 Task: Insert another area chart into the spreadsheet named "Data".
Action: Mouse pressed left at (170, 269)
Screenshot: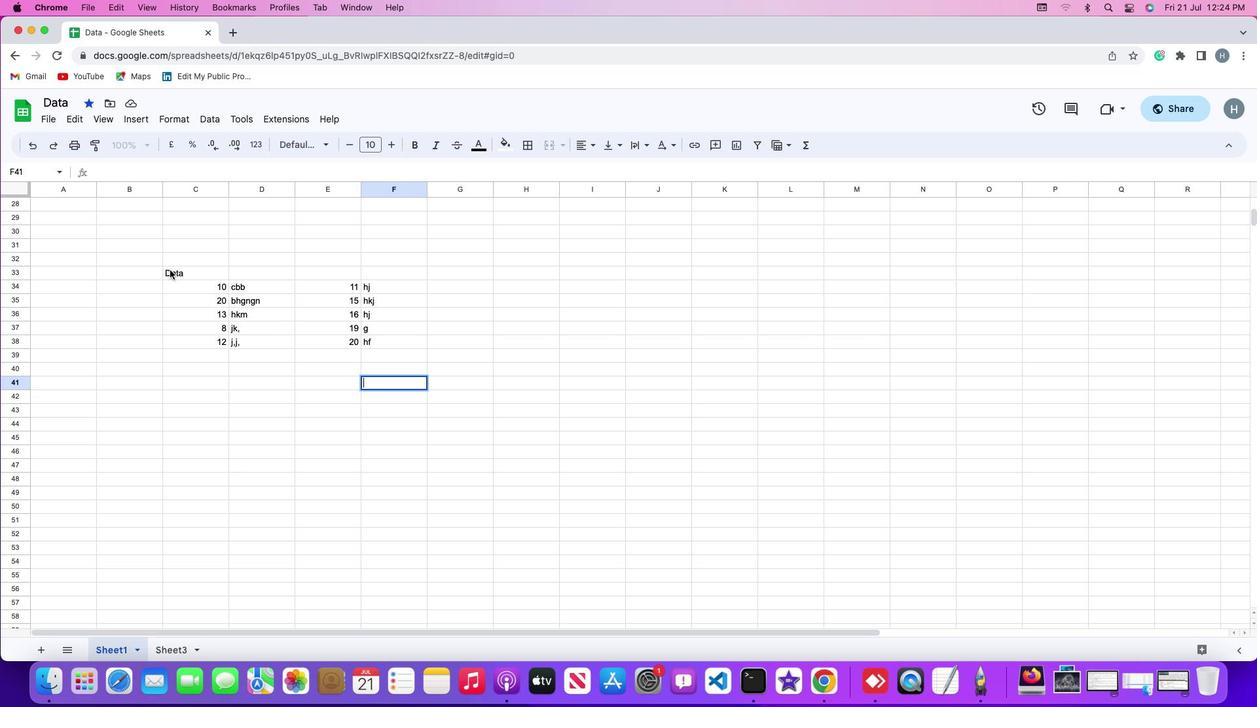 
Action: Mouse pressed left at (170, 269)
Screenshot: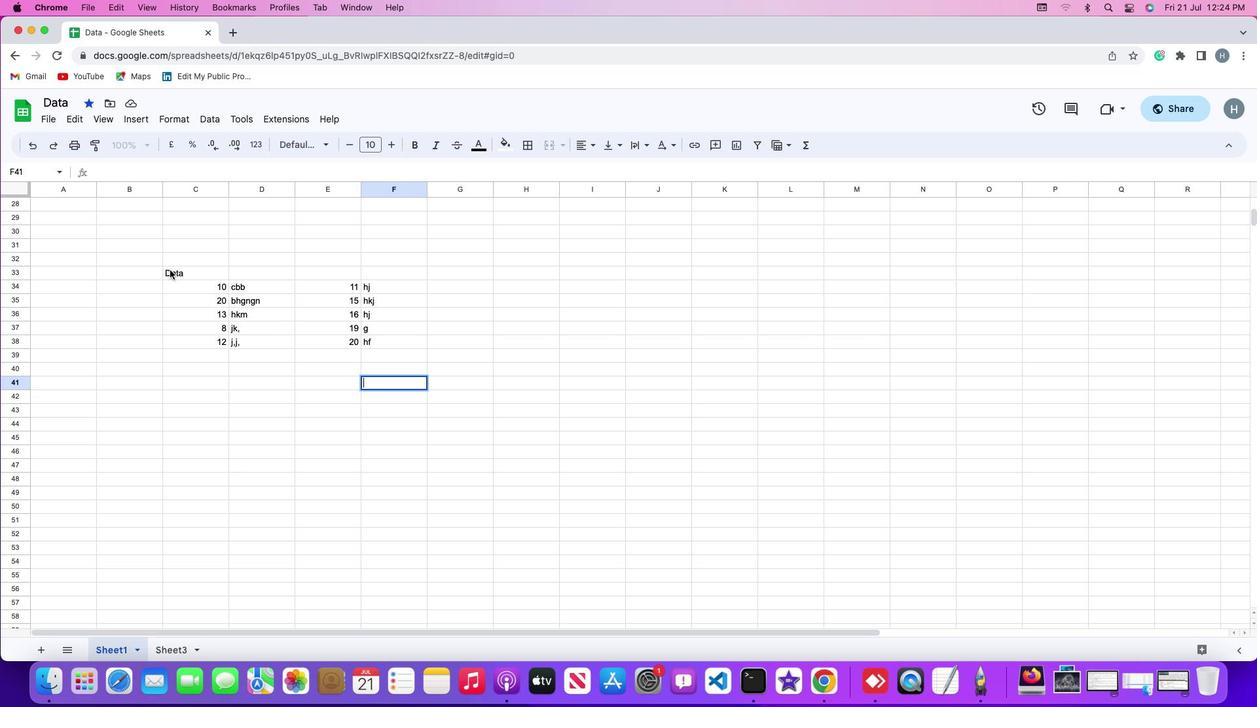 
Action: Mouse pressed left at (170, 269)
Screenshot: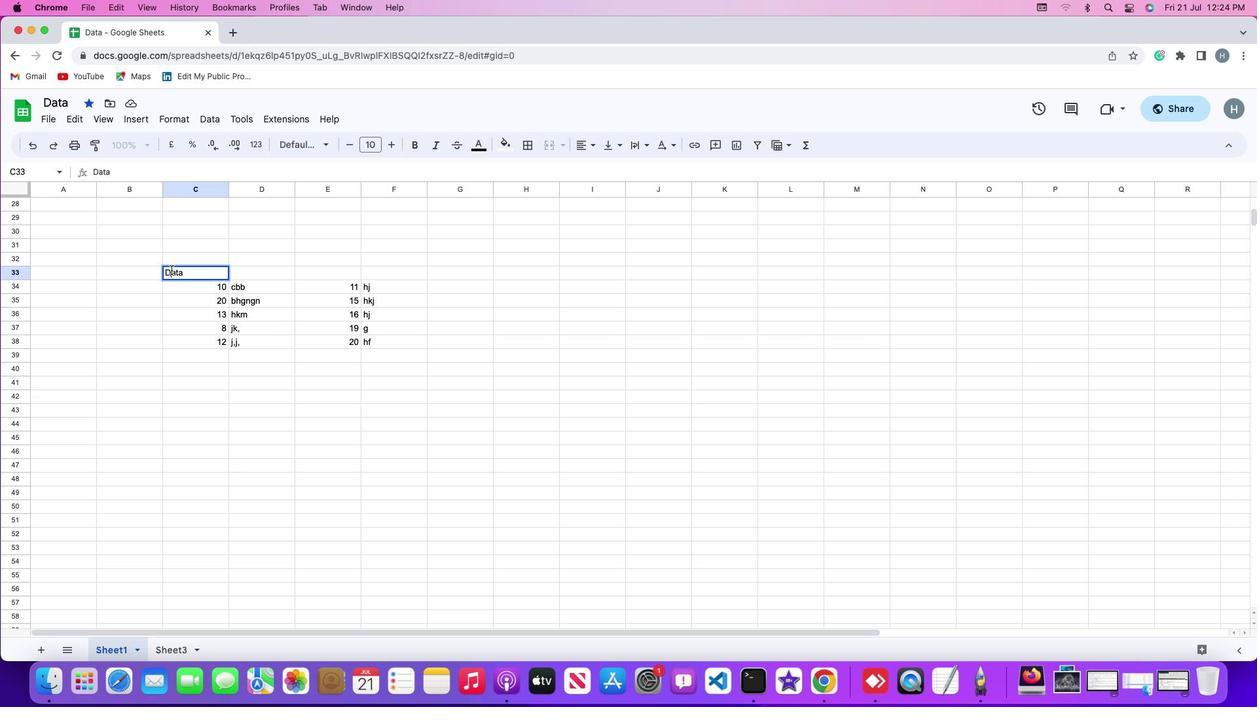 
Action: Mouse moved to (181, 284)
Screenshot: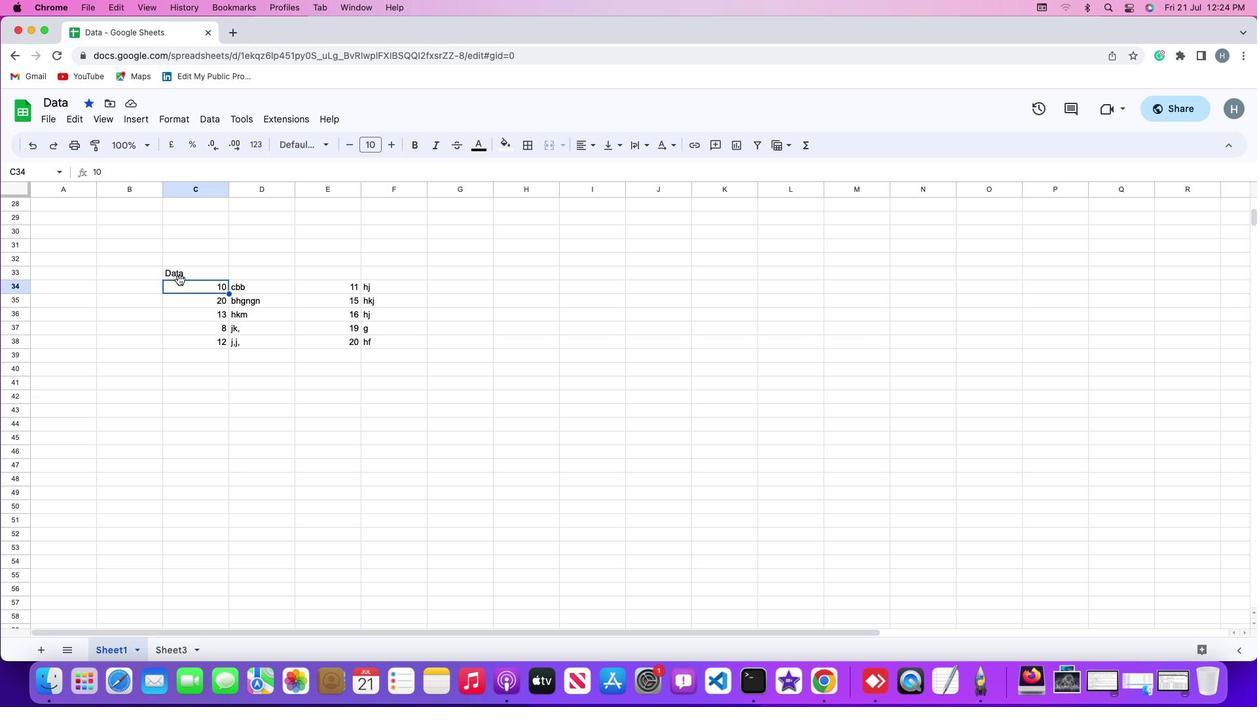 
Action: Mouse pressed left at (181, 284)
Screenshot: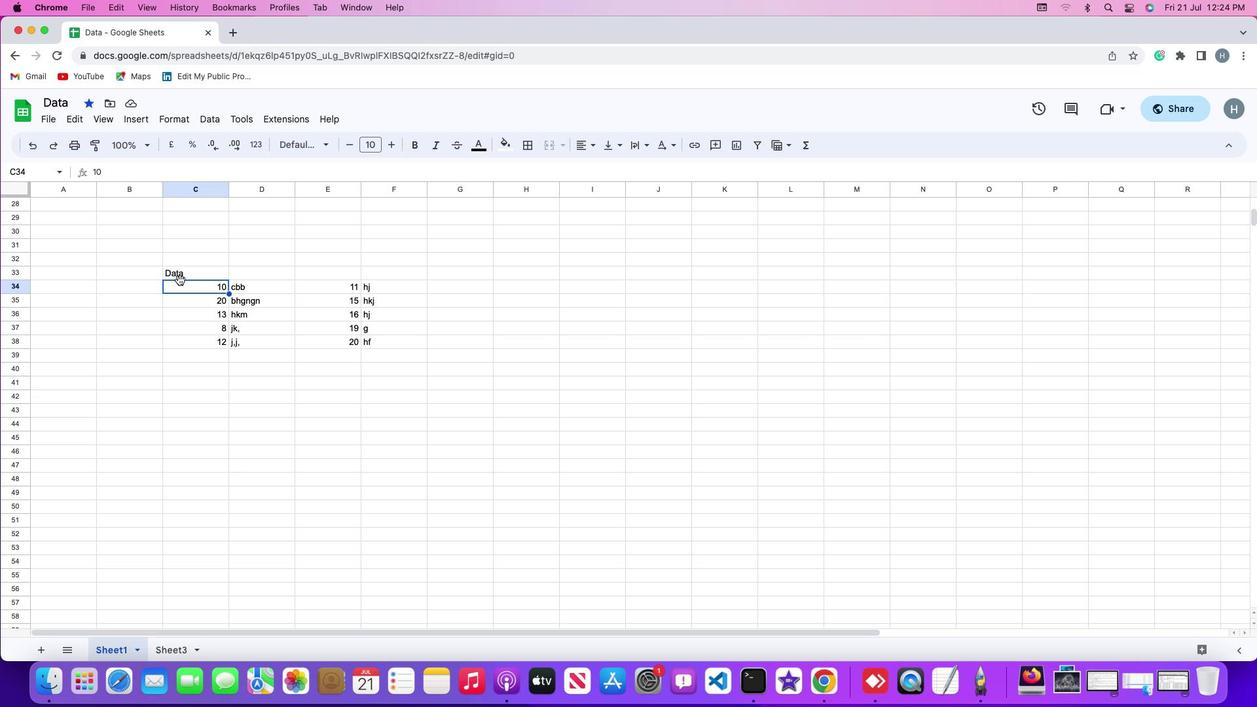 
Action: Mouse moved to (174, 270)
Screenshot: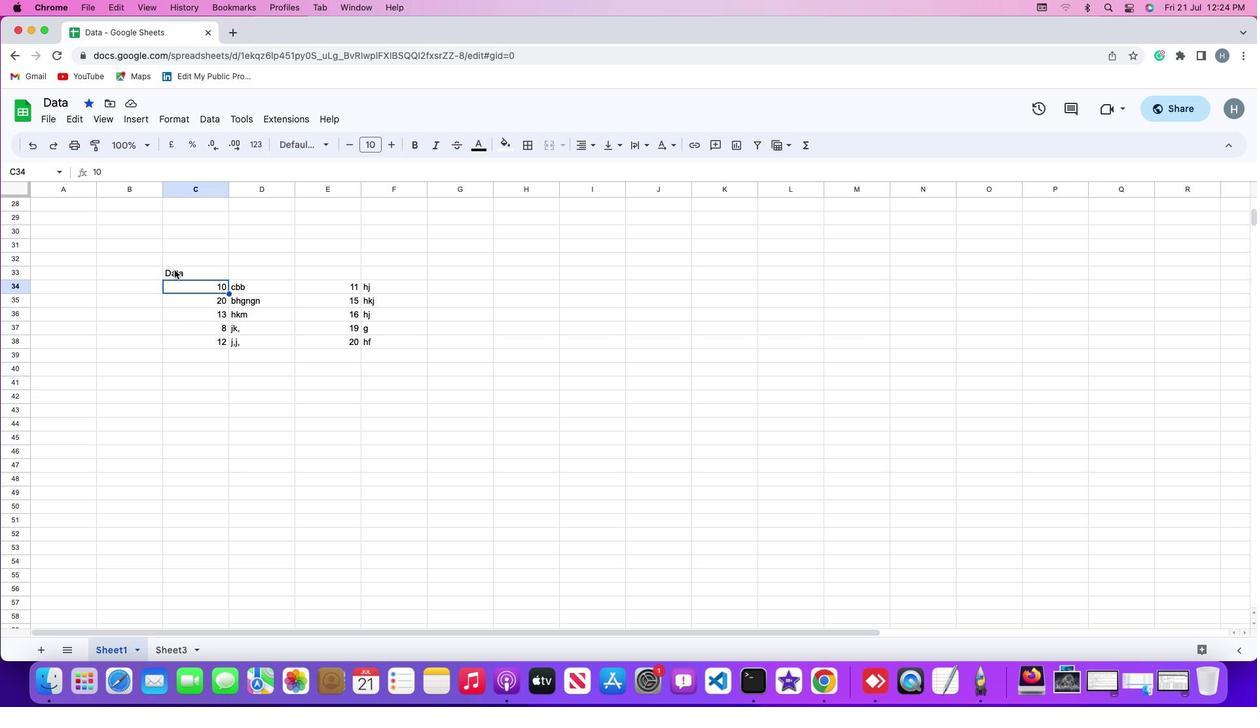 
Action: Mouse pressed left at (174, 270)
Screenshot: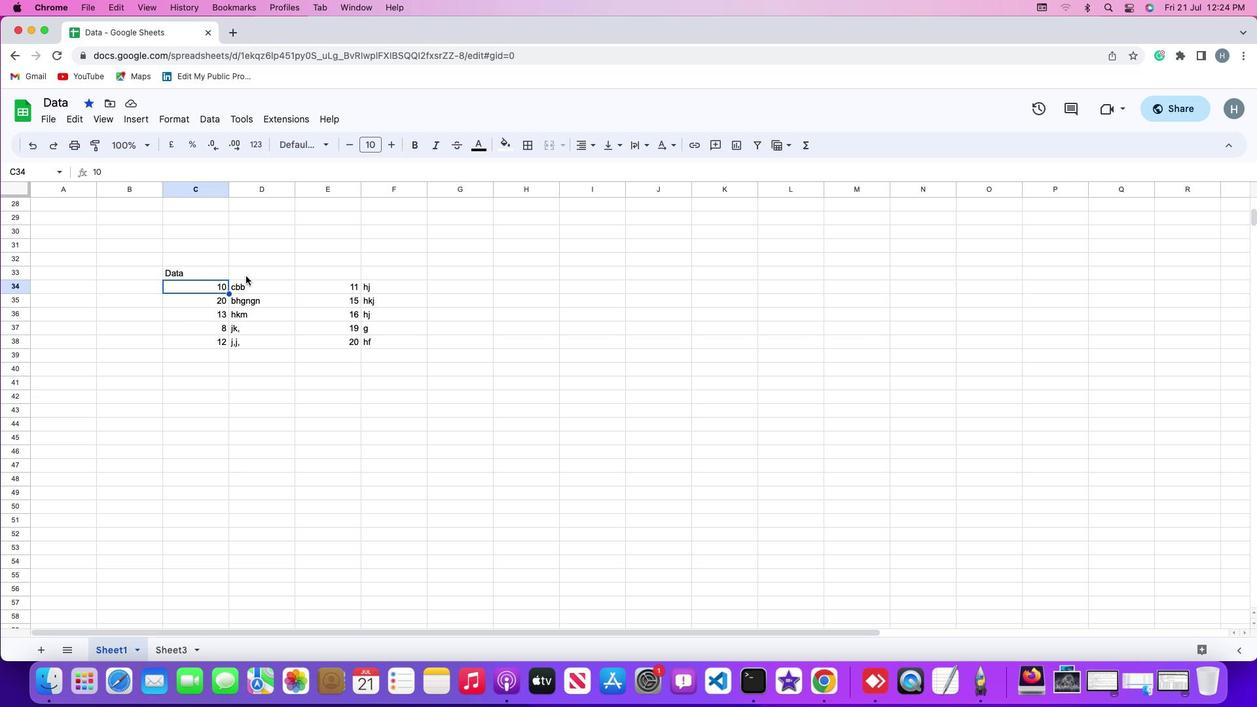 
Action: Mouse moved to (134, 114)
Screenshot: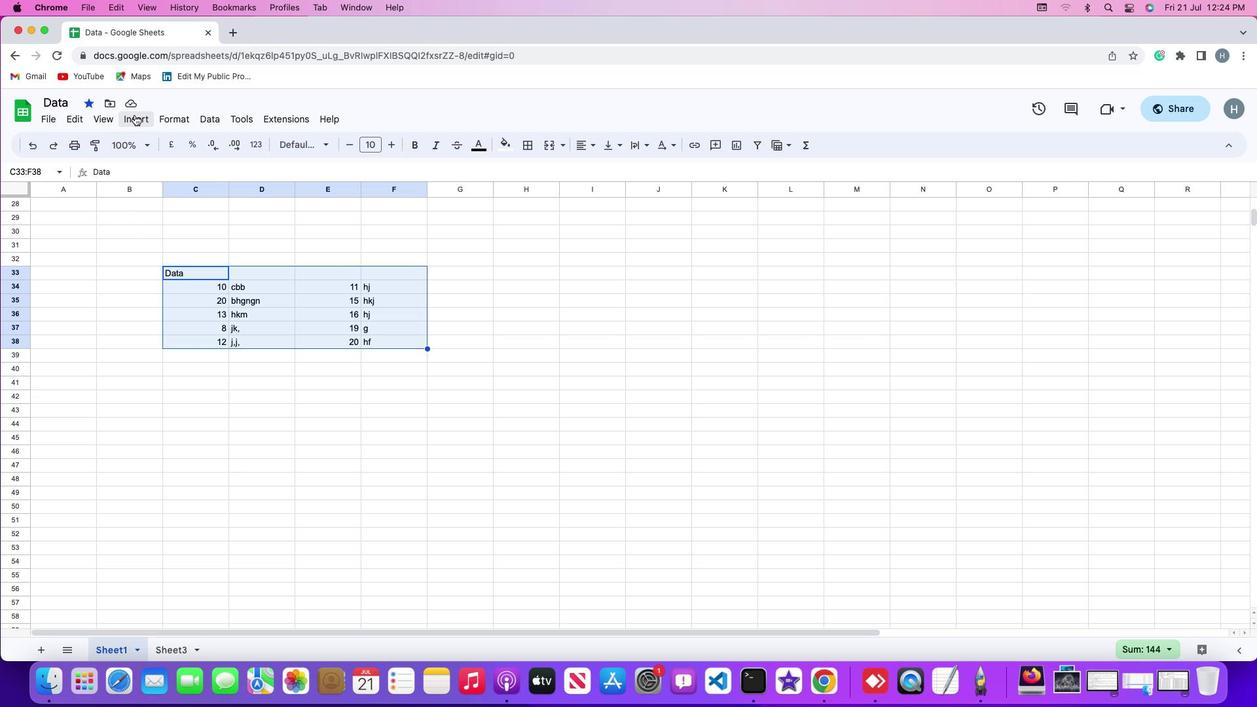 
Action: Mouse pressed left at (134, 114)
Screenshot: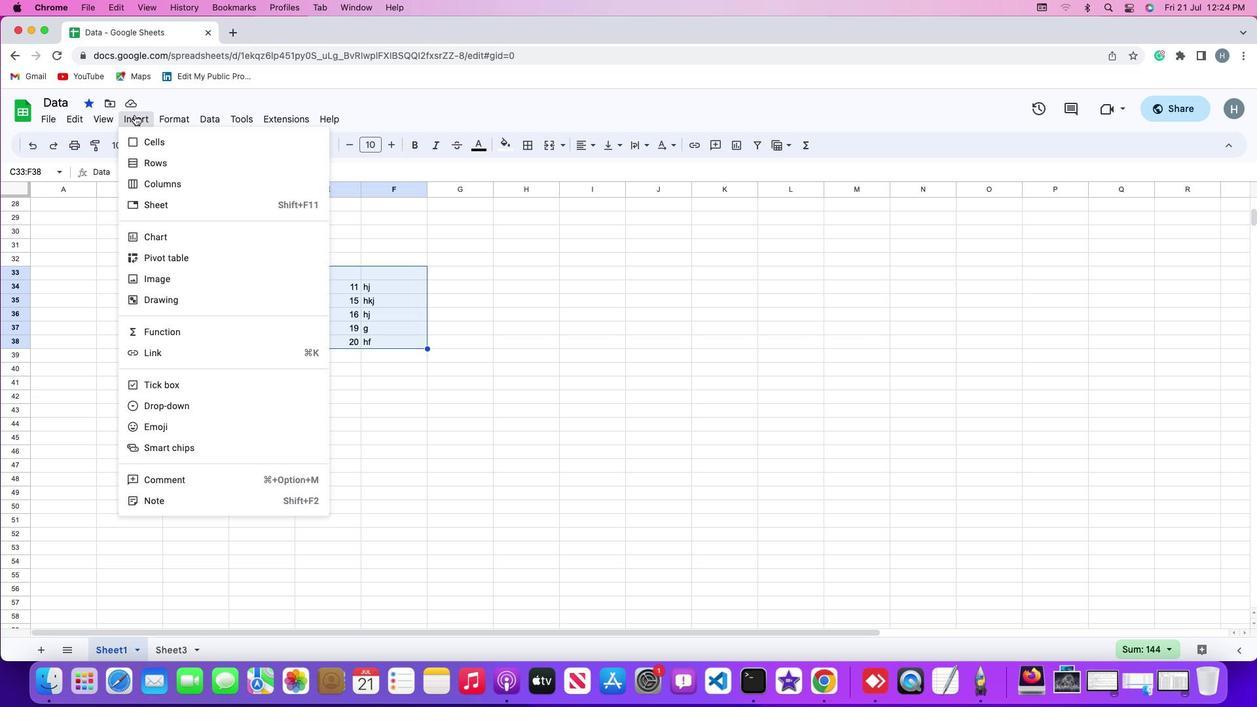 
Action: Mouse moved to (180, 234)
Screenshot: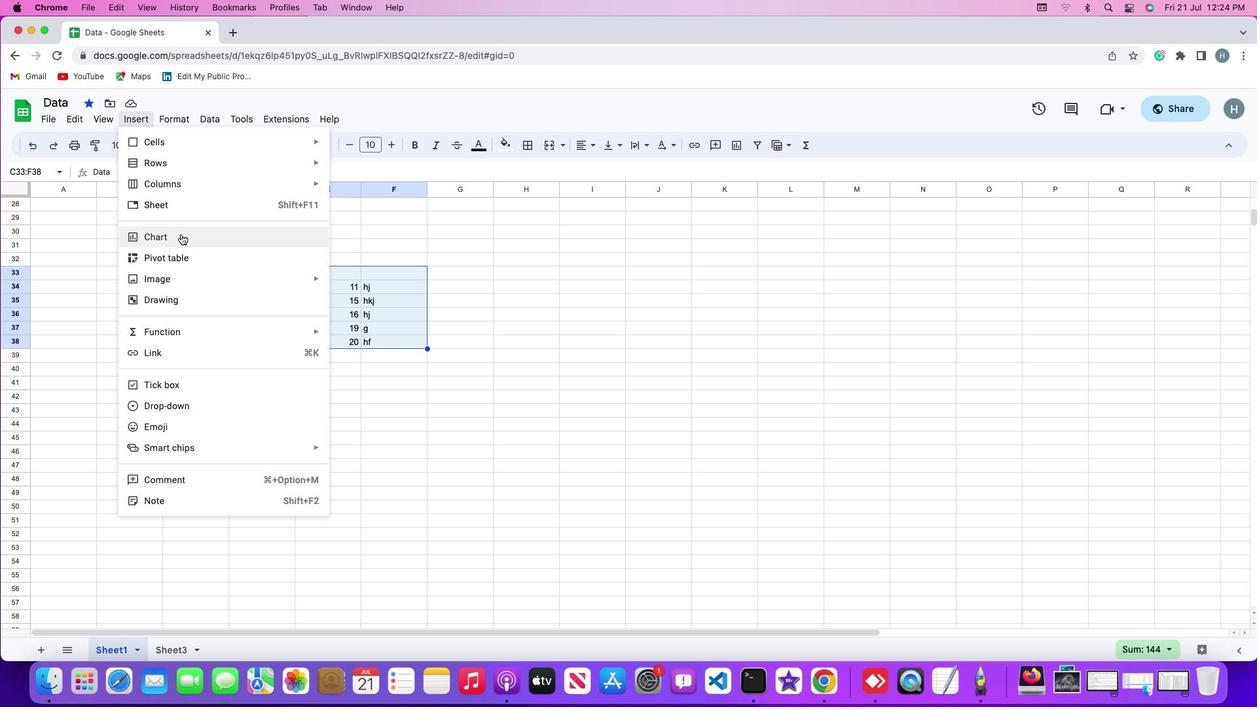 
Action: Mouse pressed left at (180, 234)
Screenshot: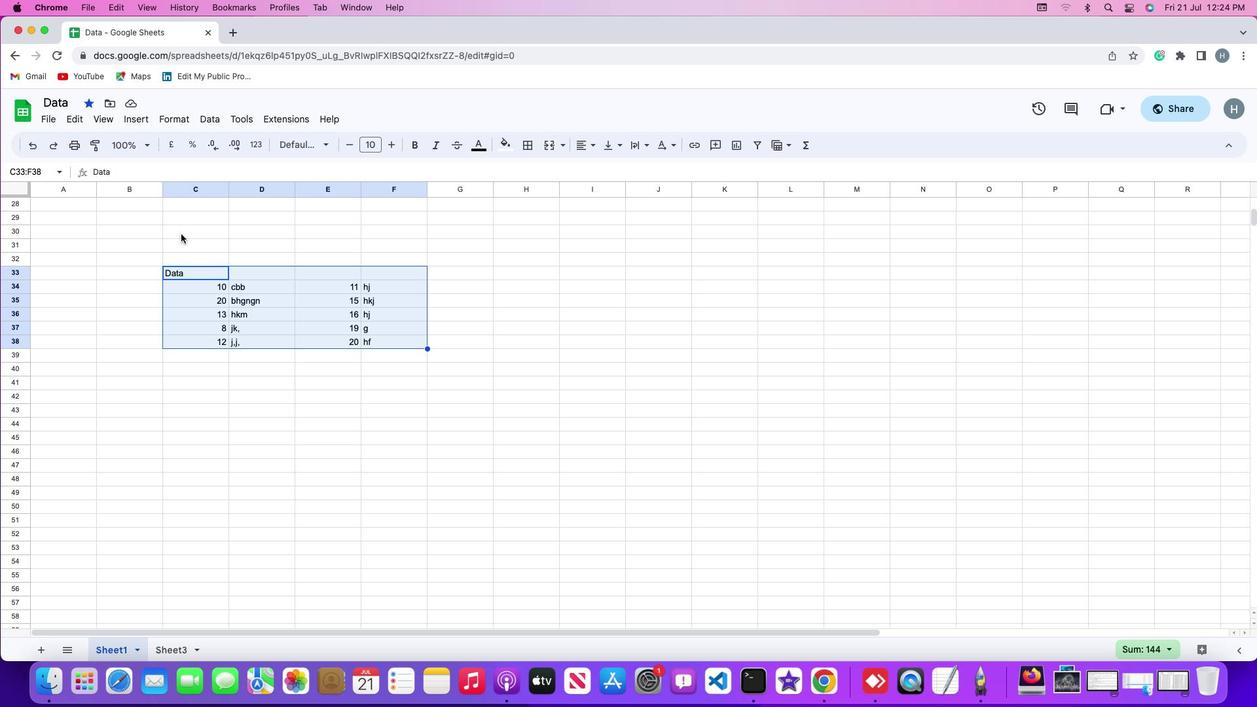 
Action: Mouse moved to (1215, 236)
Screenshot: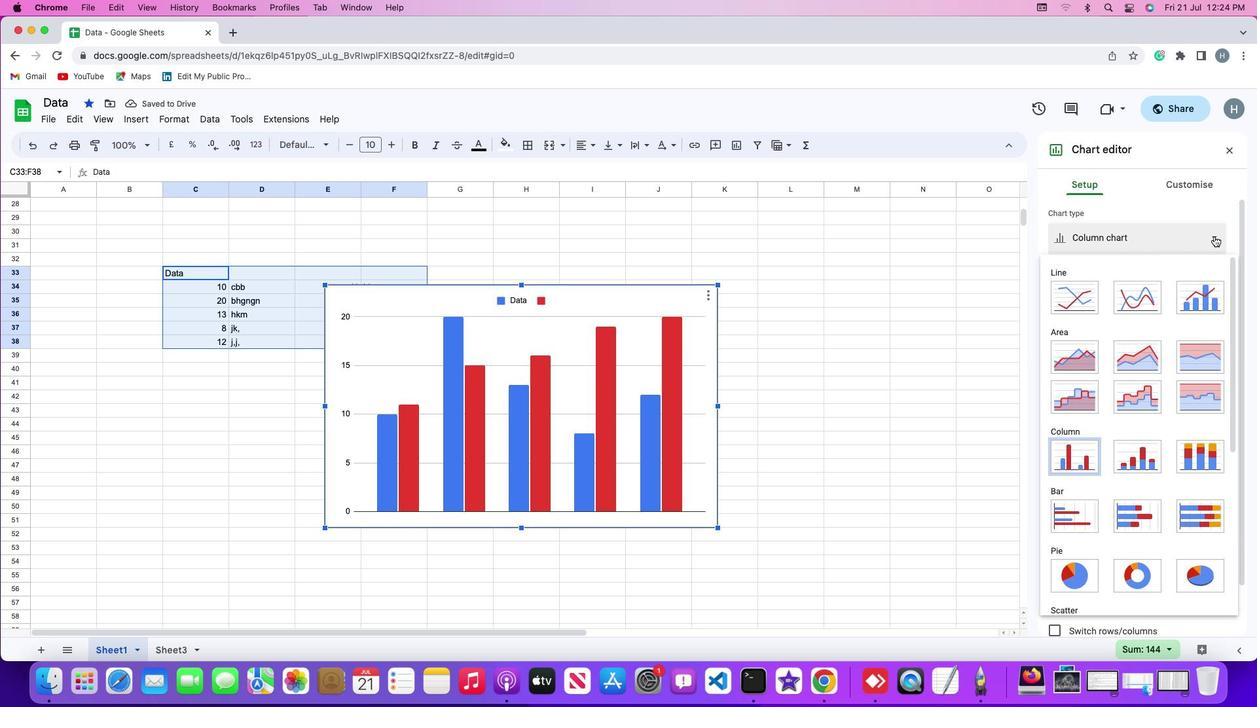 
Action: Mouse pressed left at (1215, 236)
Screenshot: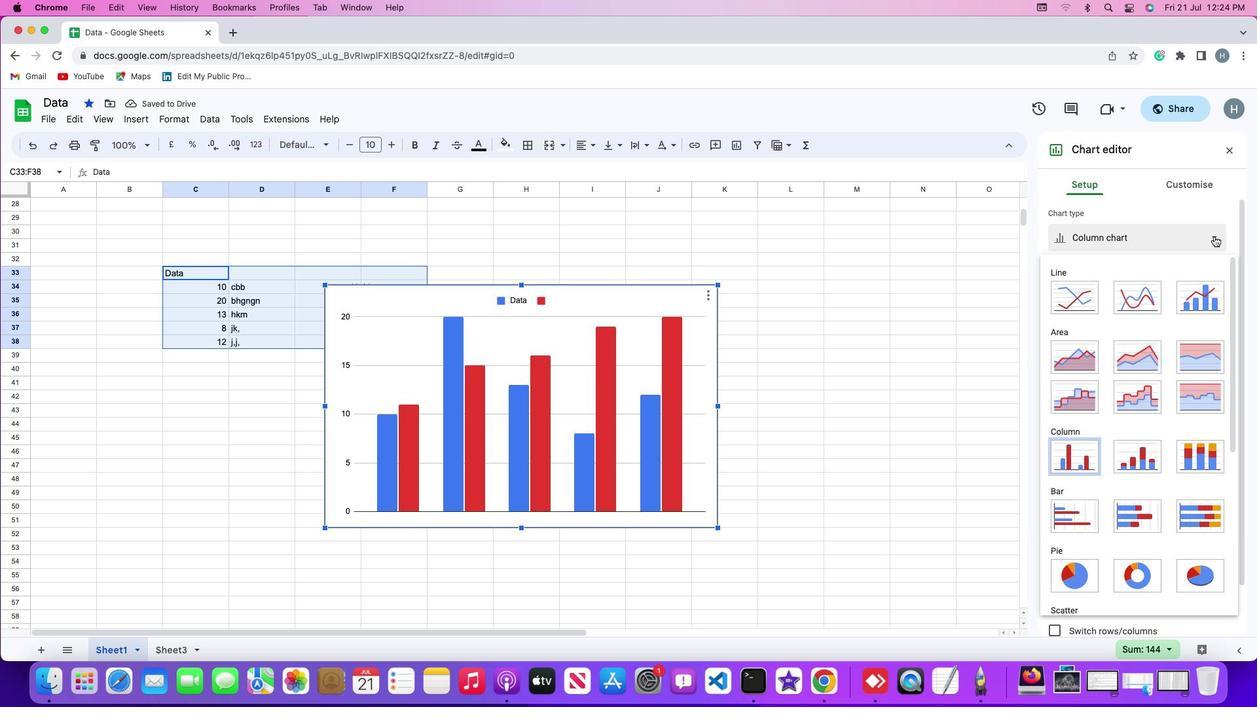 
Action: Mouse moved to (1141, 358)
Screenshot: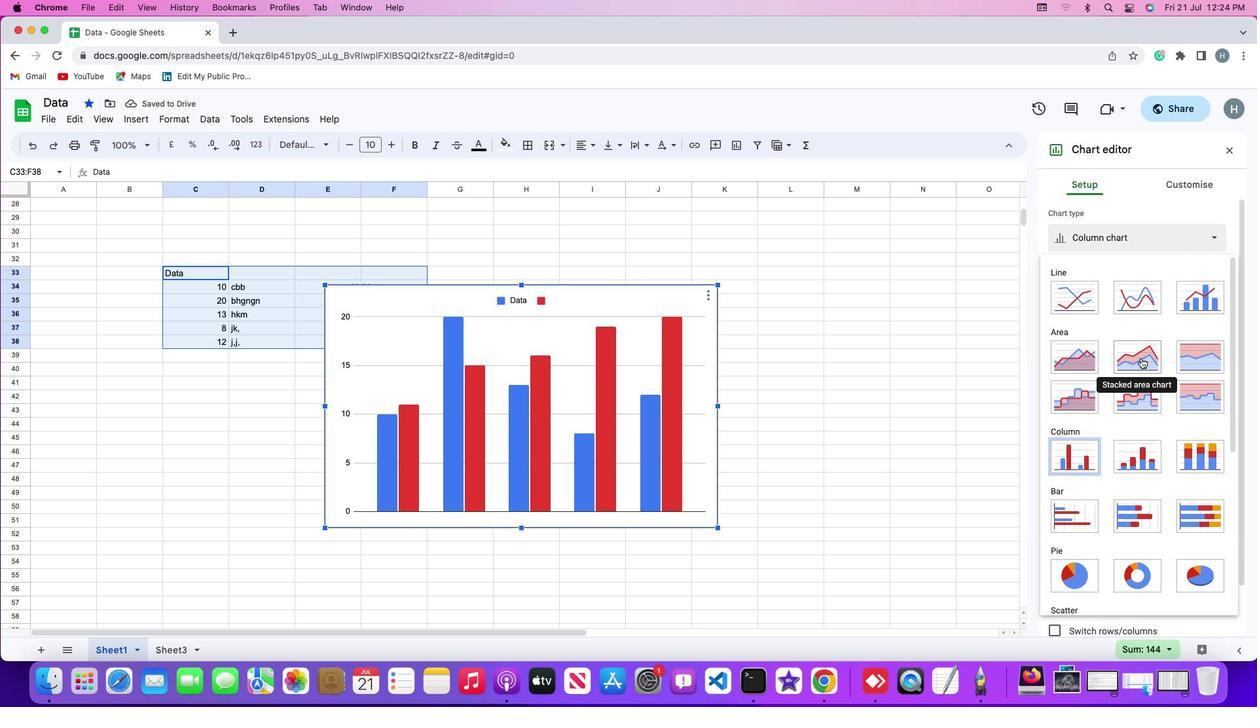 
Action: Mouse pressed left at (1141, 358)
Screenshot: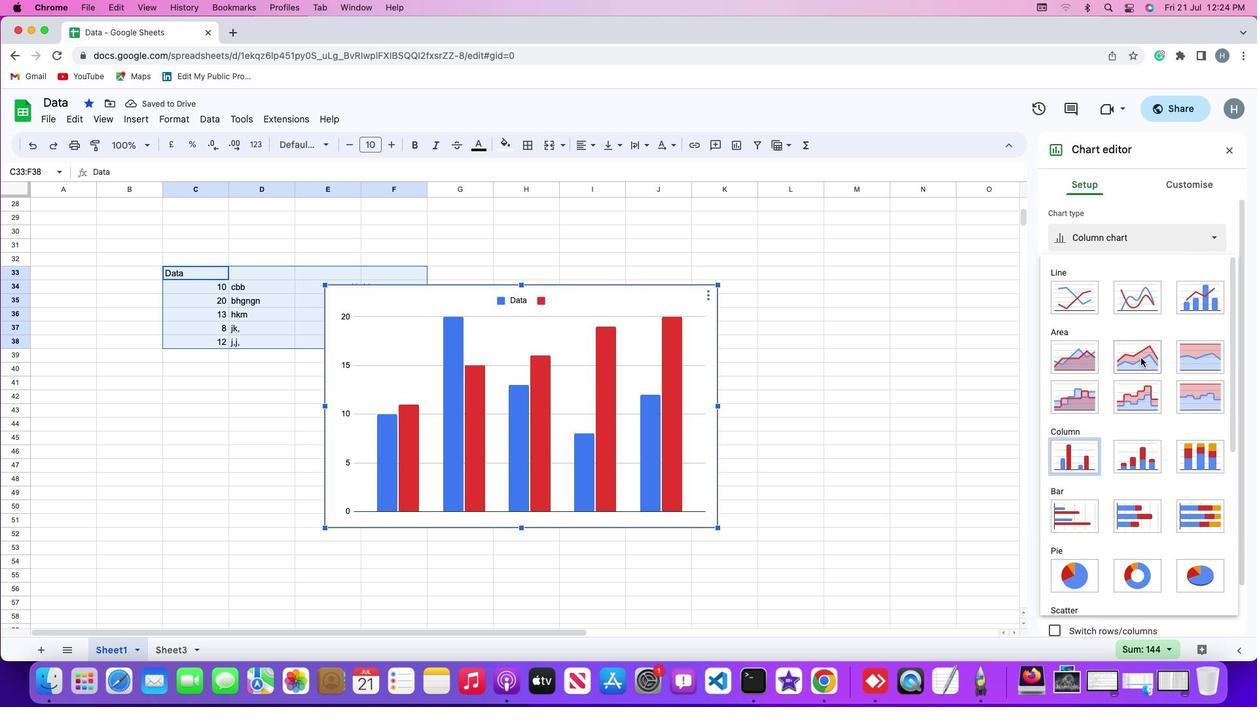 
Action: Mouse moved to (906, 397)
Screenshot: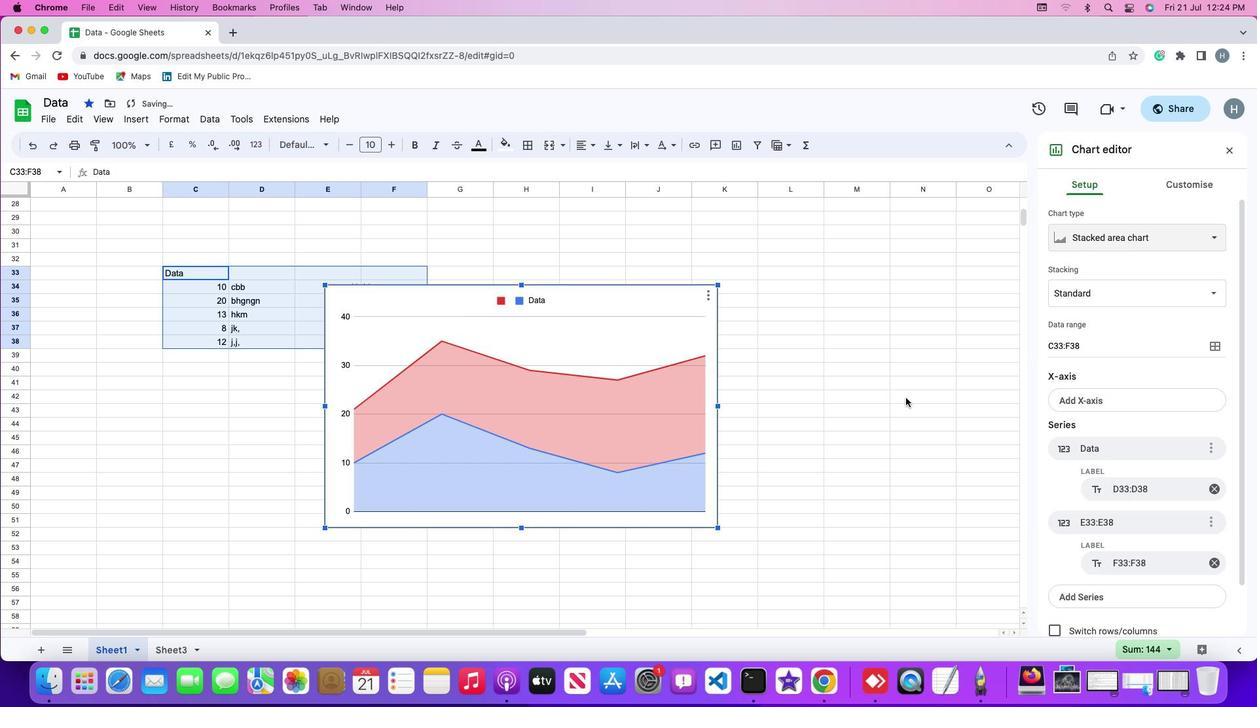 
